 Task: Add Mike's Hot Honey Honey with a Kick, Sweetness & Heat, Gluten-Free & Paleo to the cart.
Action: Mouse moved to (331, 151)
Screenshot: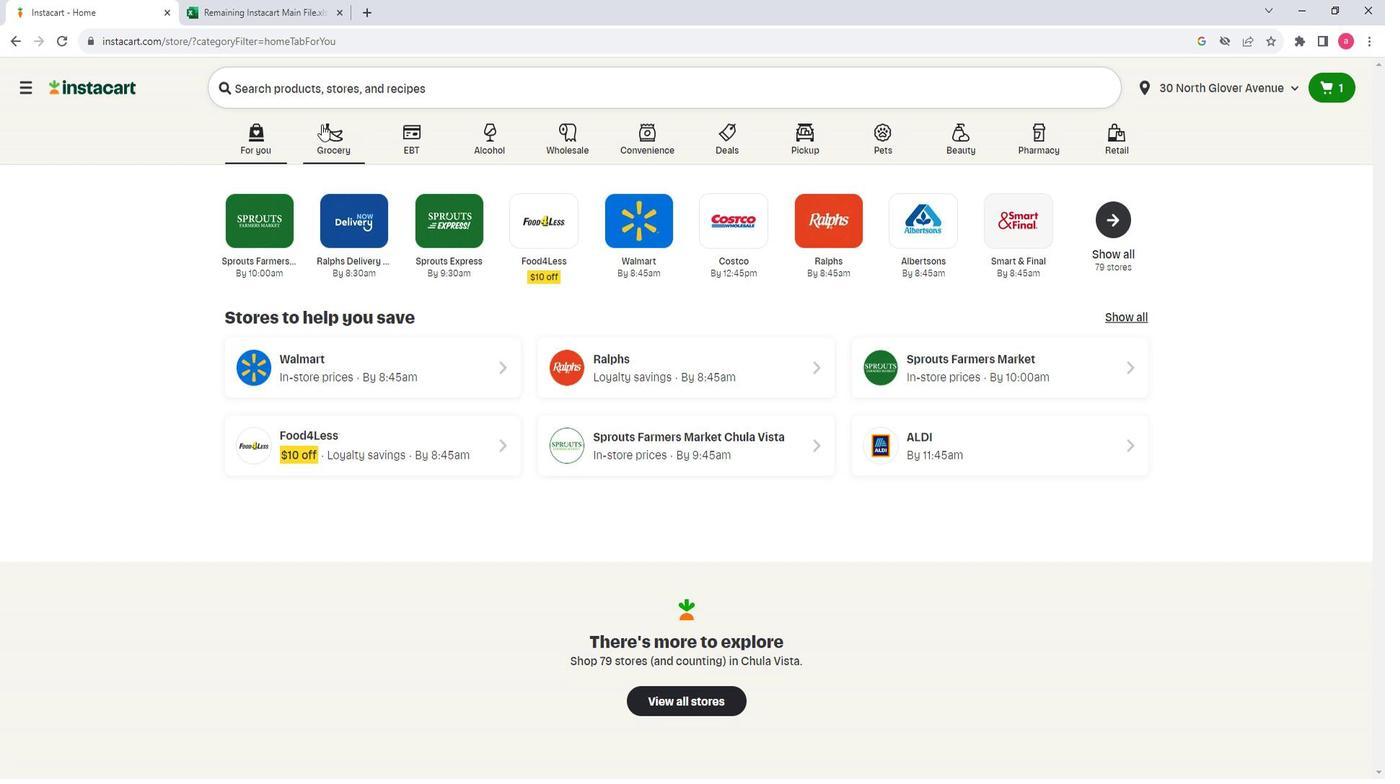 
Action: Mouse pressed left at (331, 151)
Screenshot: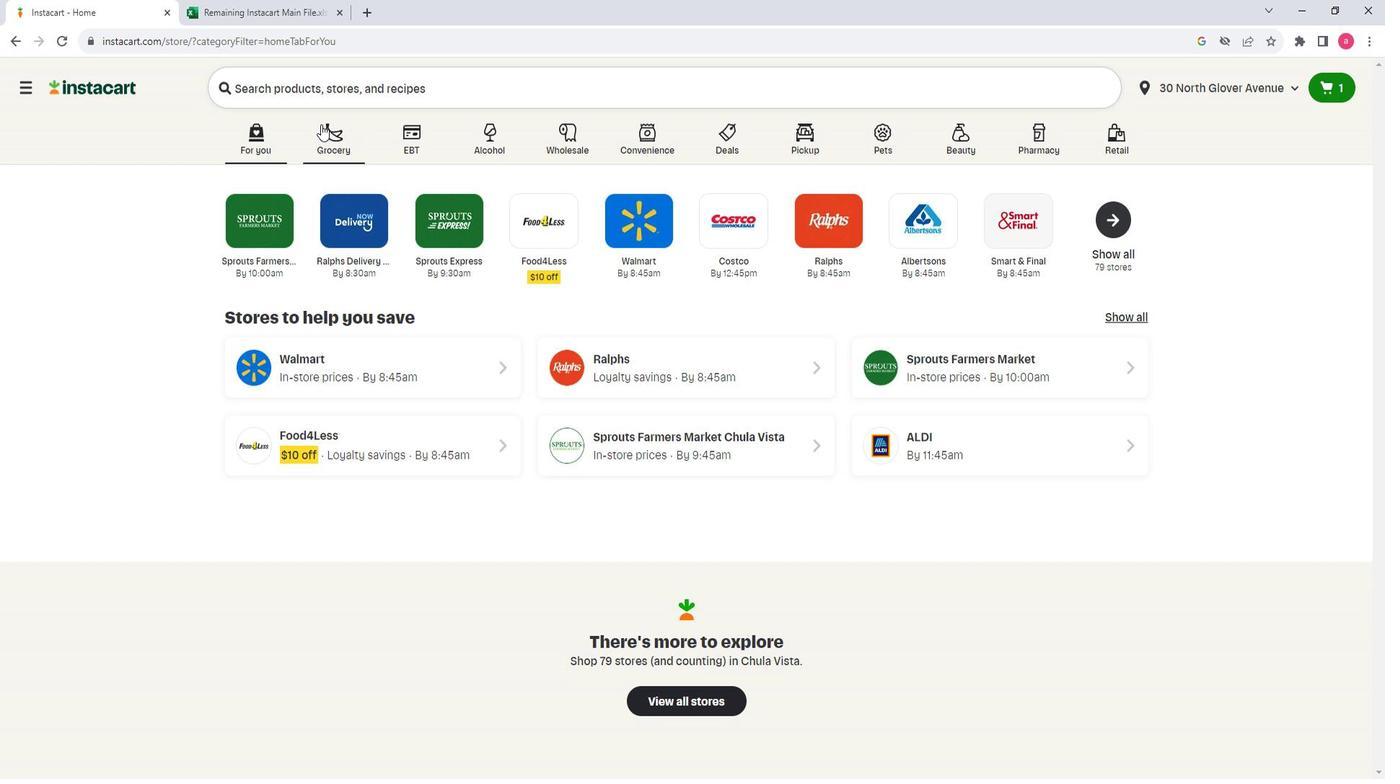 
Action: Mouse moved to (454, 442)
Screenshot: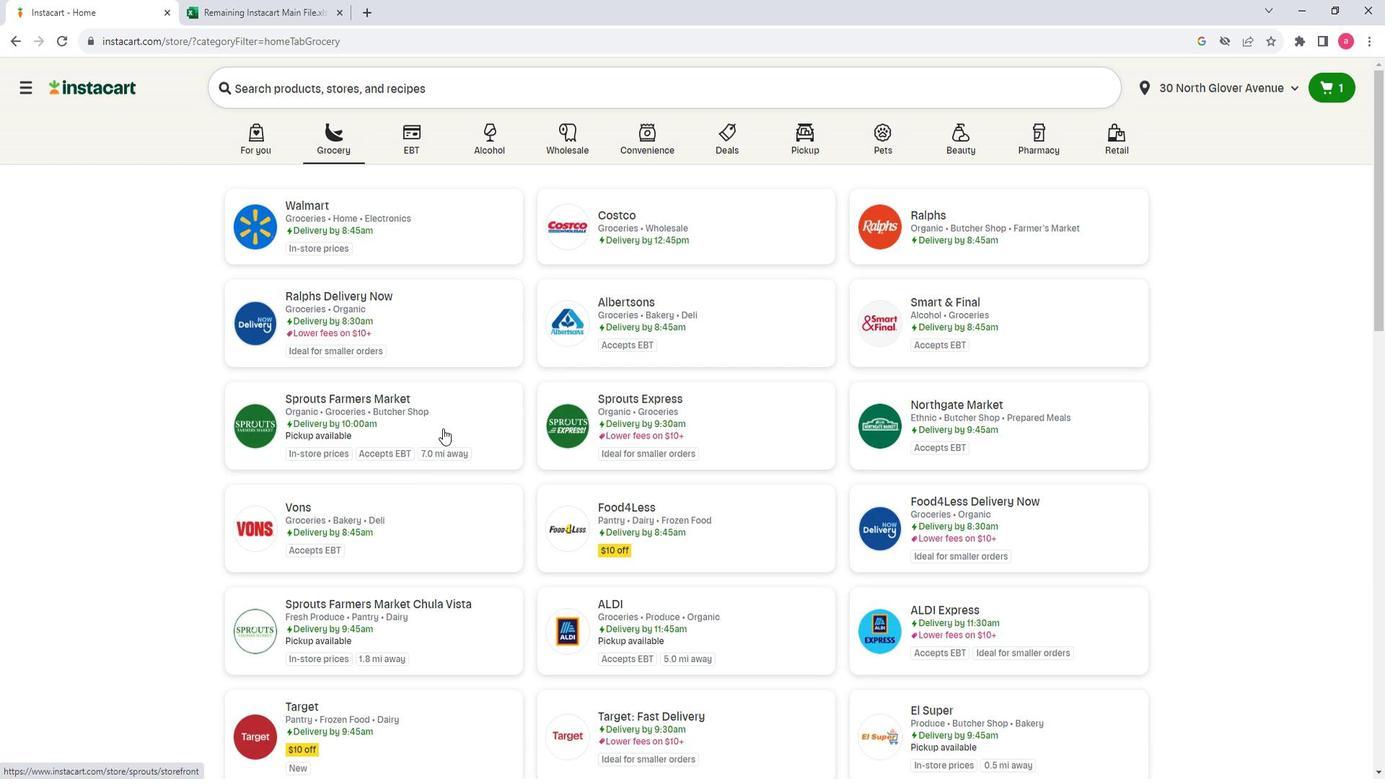 
Action: Mouse pressed left at (454, 442)
Screenshot: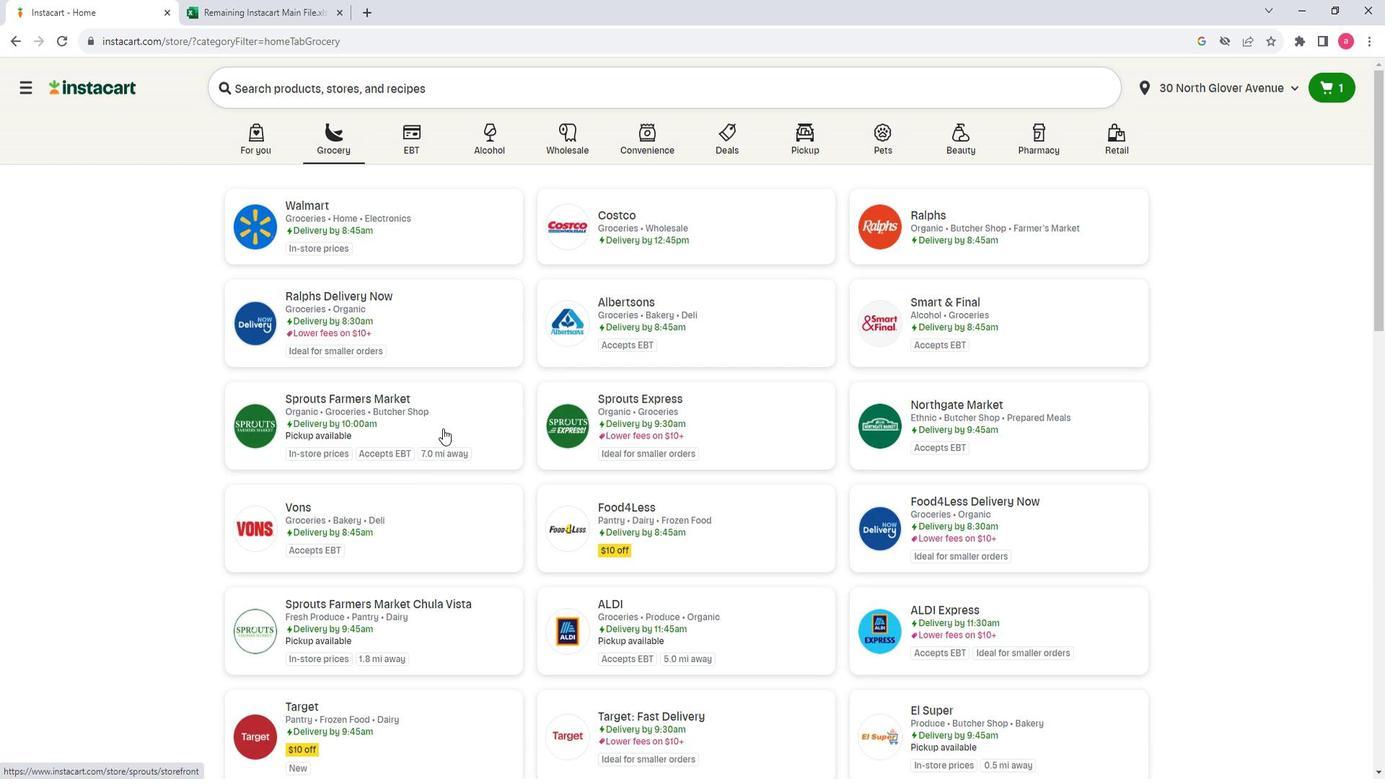 
Action: Mouse moved to (147, 515)
Screenshot: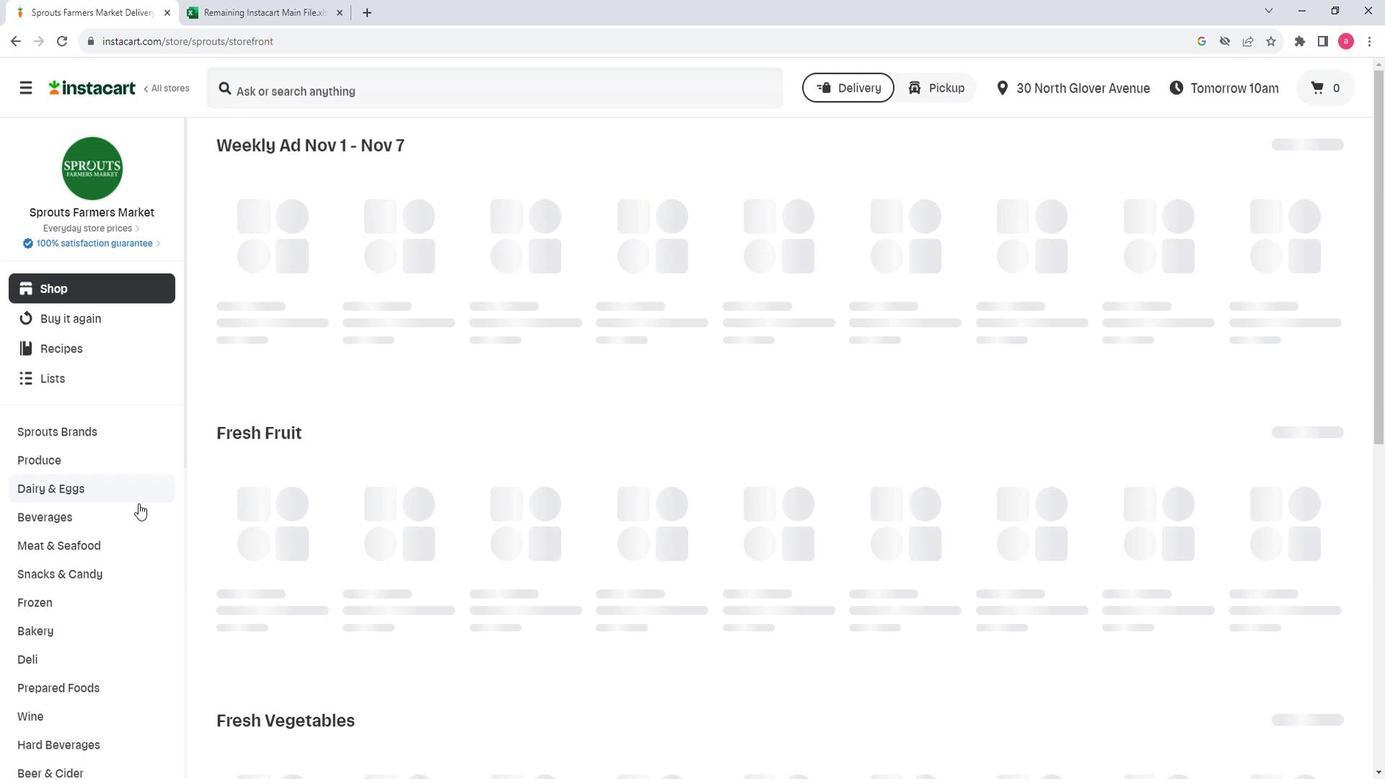 
Action: Mouse scrolled (147, 514) with delta (0, 0)
Screenshot: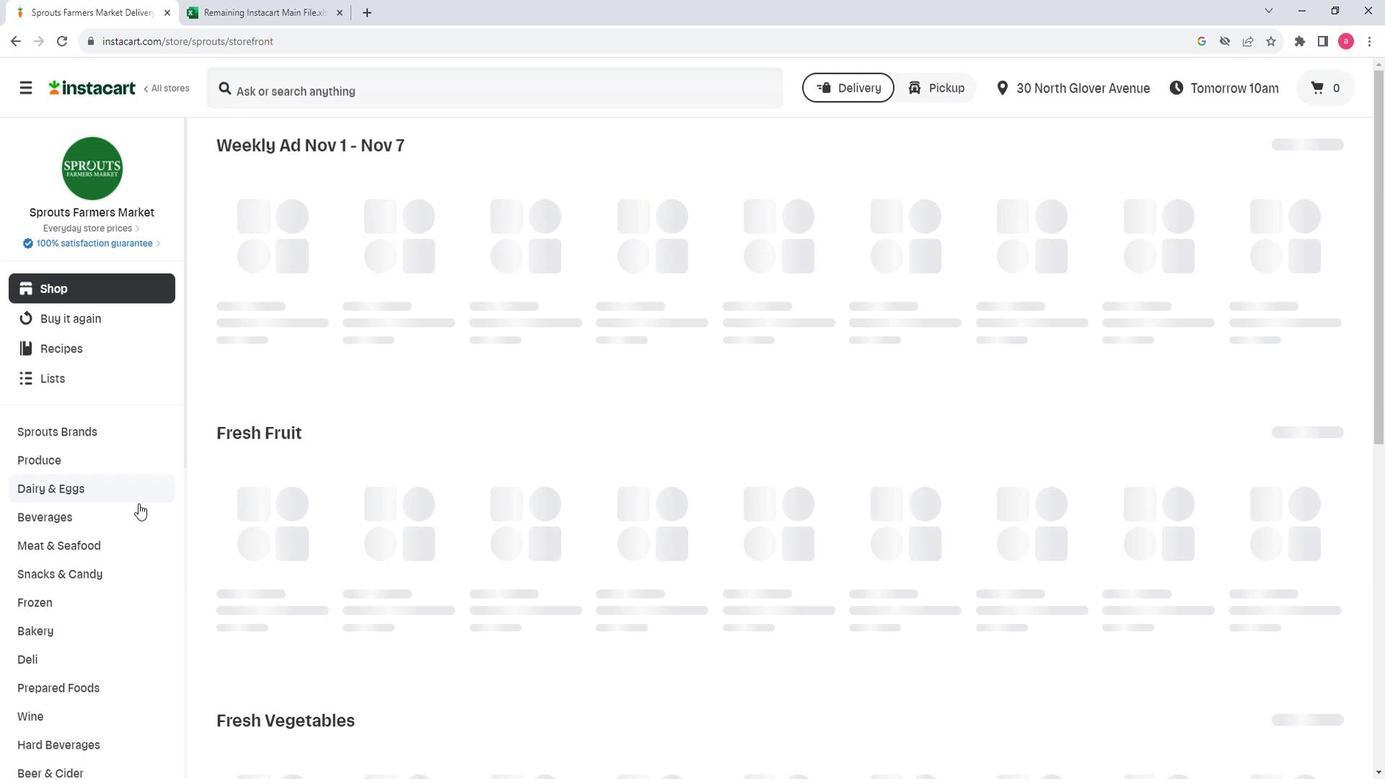 
Action: Mouse moved to (147, 516)
Screenshot: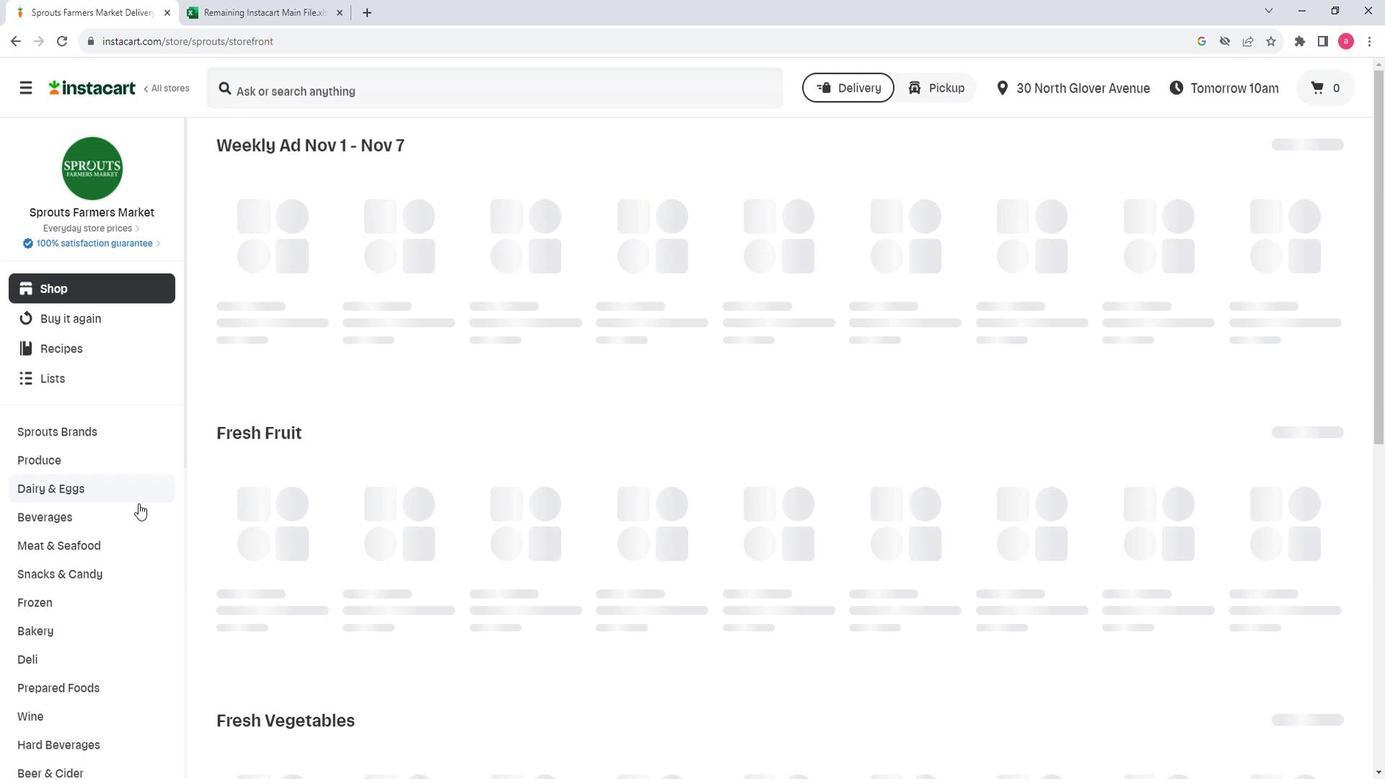 
Action: Mouse scrolled (147, 516) with delta (0, 0)
Screenshot: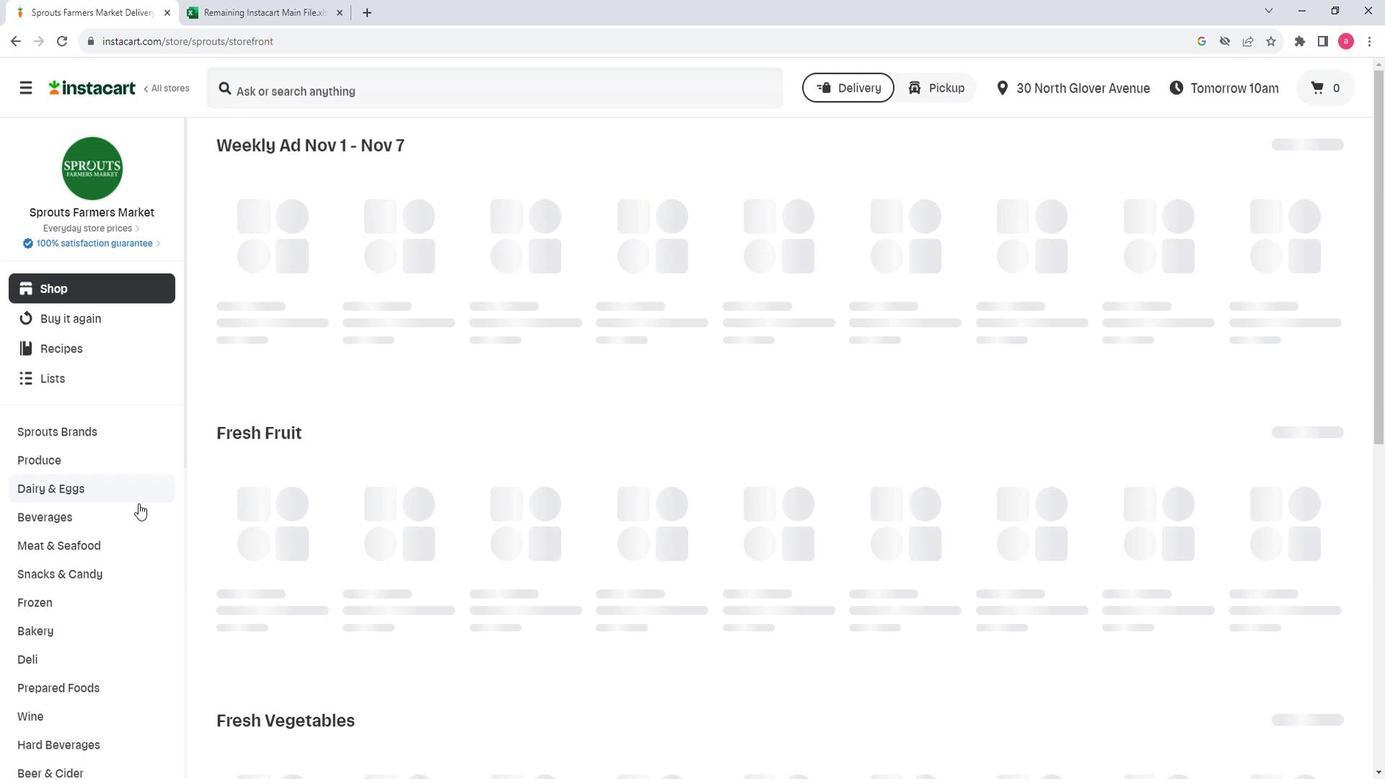 
Action: Mouse moved to (147, 516)
Screenshot: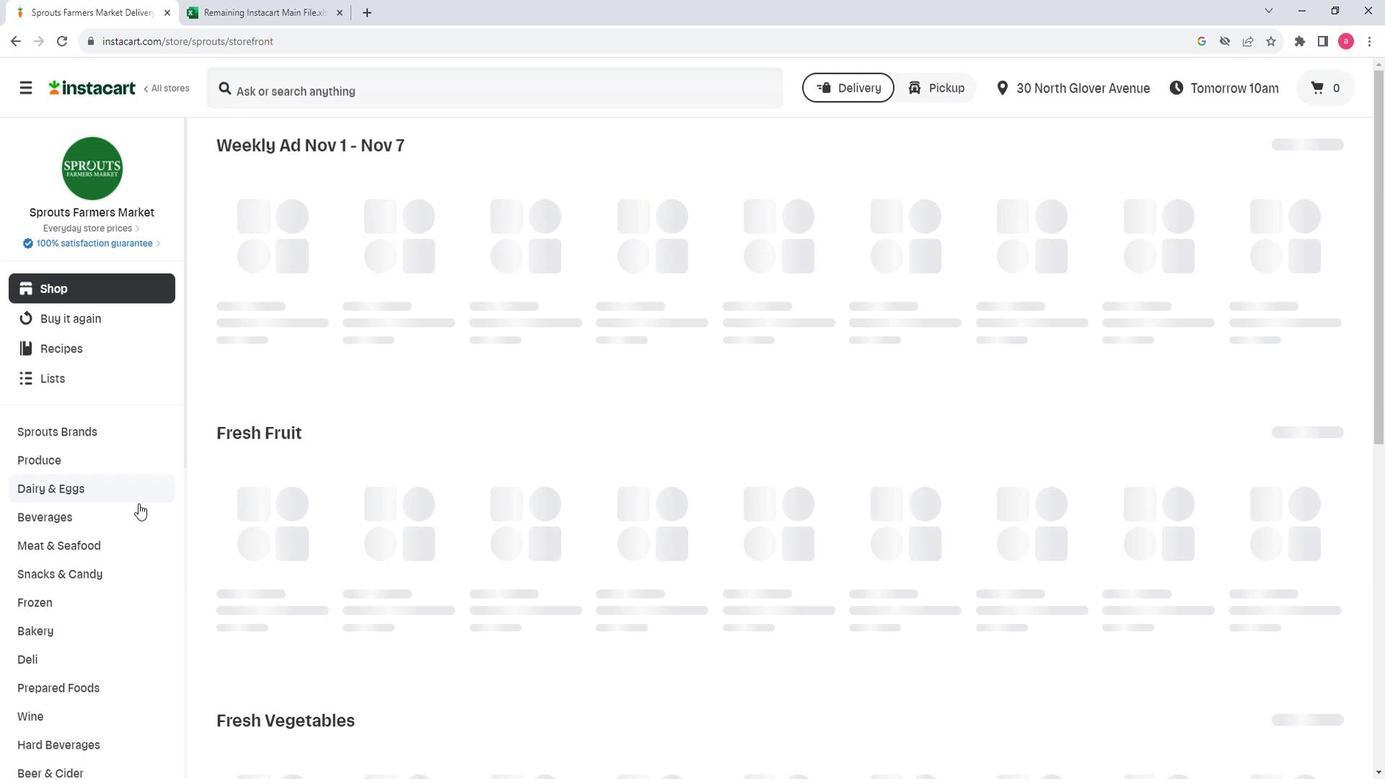 
Action: Mouse scrolled (147, 516) with delta (0, 0)
Screenshot: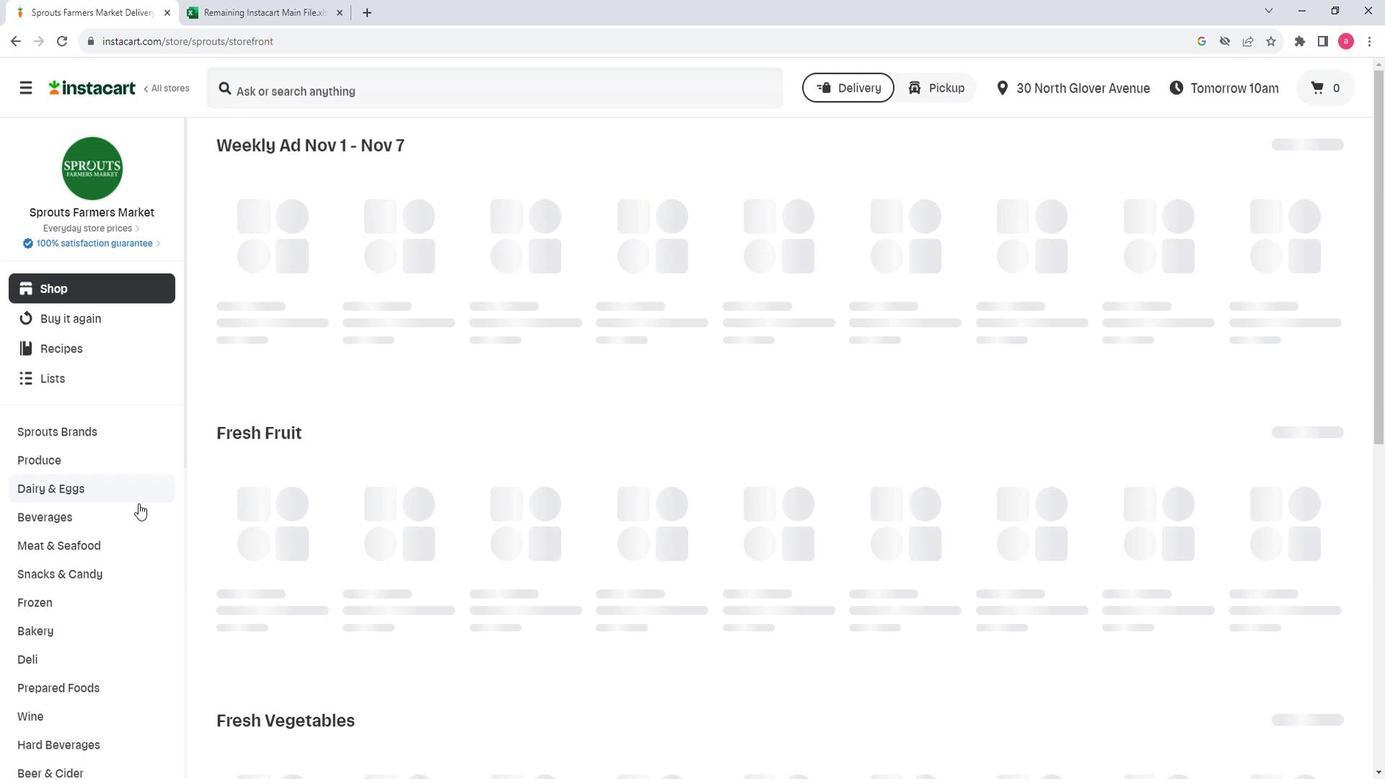 
Action: Mouse scrolled (147, 516) with delta (0, 0)
Screenshot: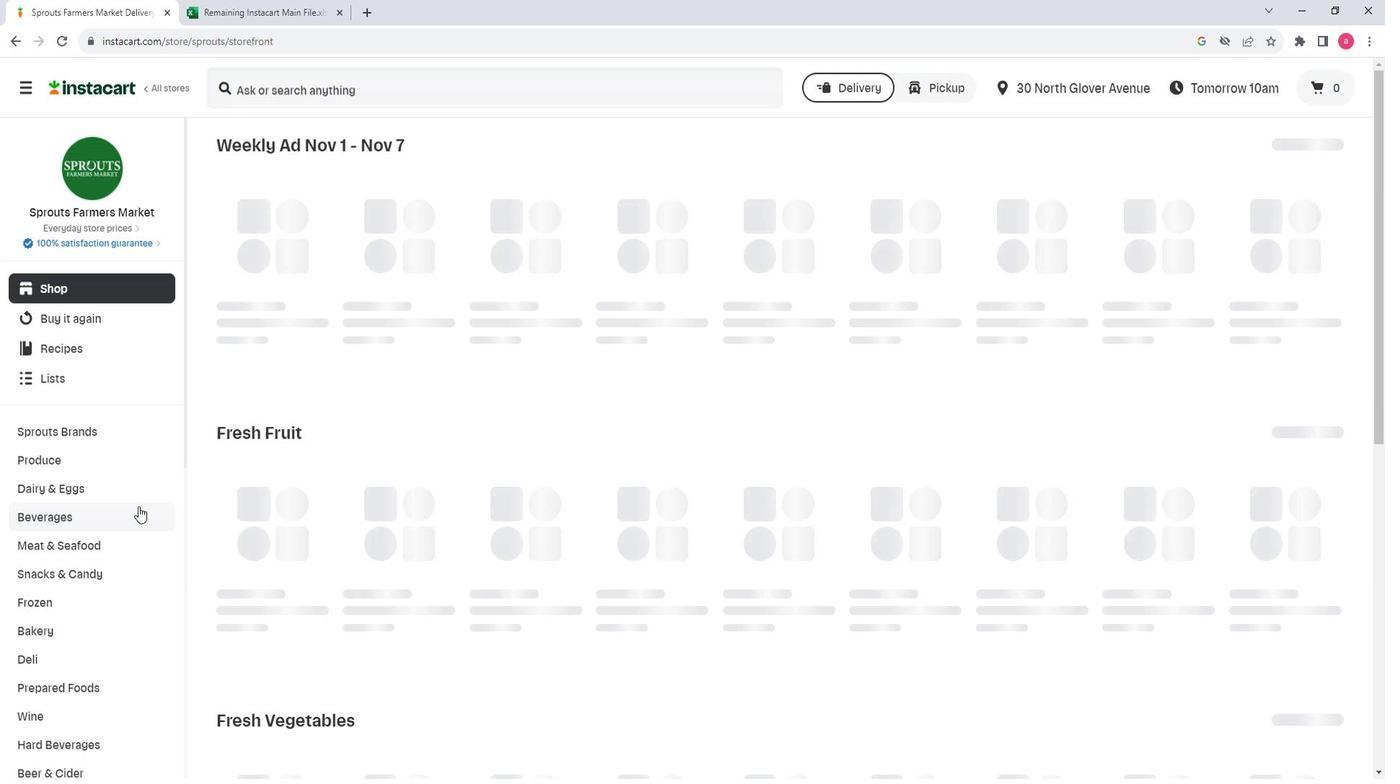 
Action: Mouse scrolled (147, 516) with delta (0, 0)
Screenshot: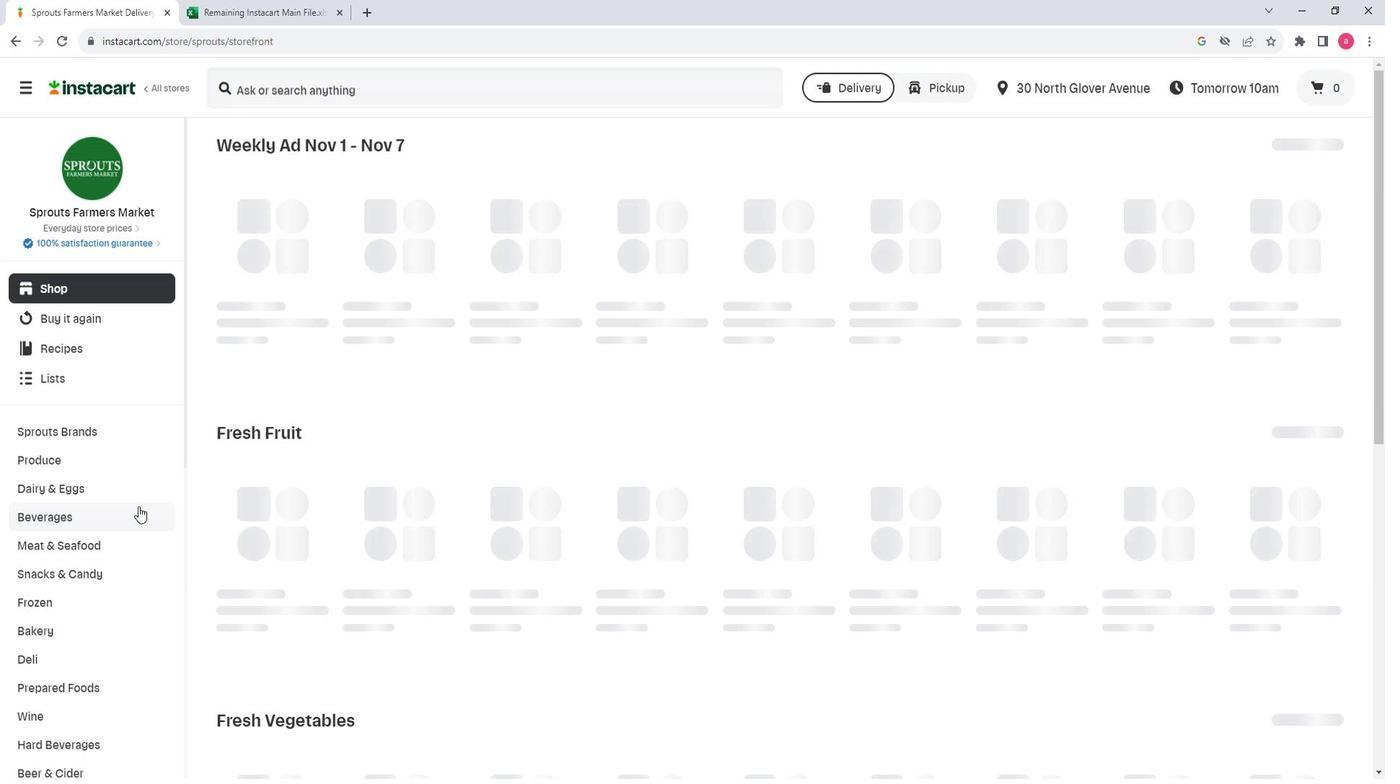 
Action: Mouse moved to (149, 518)
Screenshot: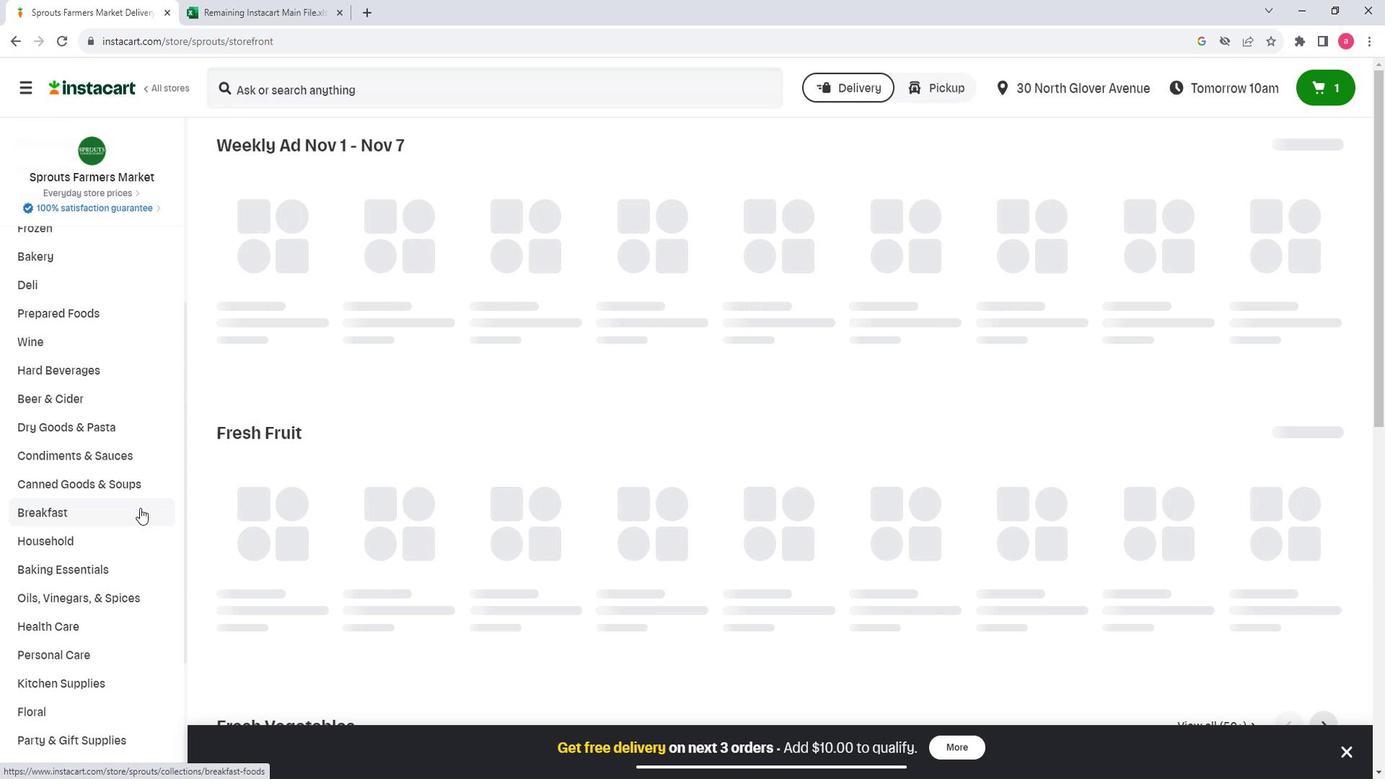 
Action: Mouse scrolled (149, 517) with delta (0, 0)
Screenshot: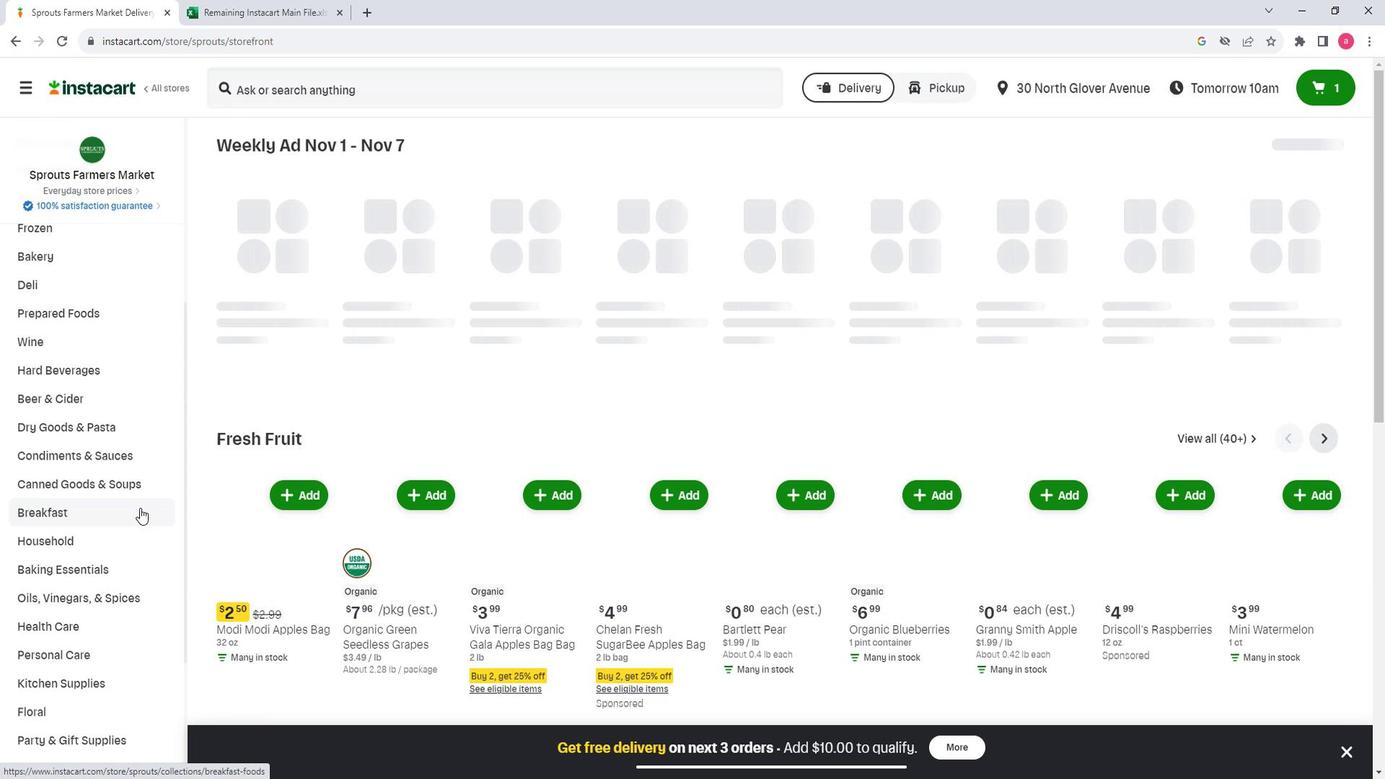 
Action: Mouse scrolled (149, 517) with delta (0, 0)
Screenshot: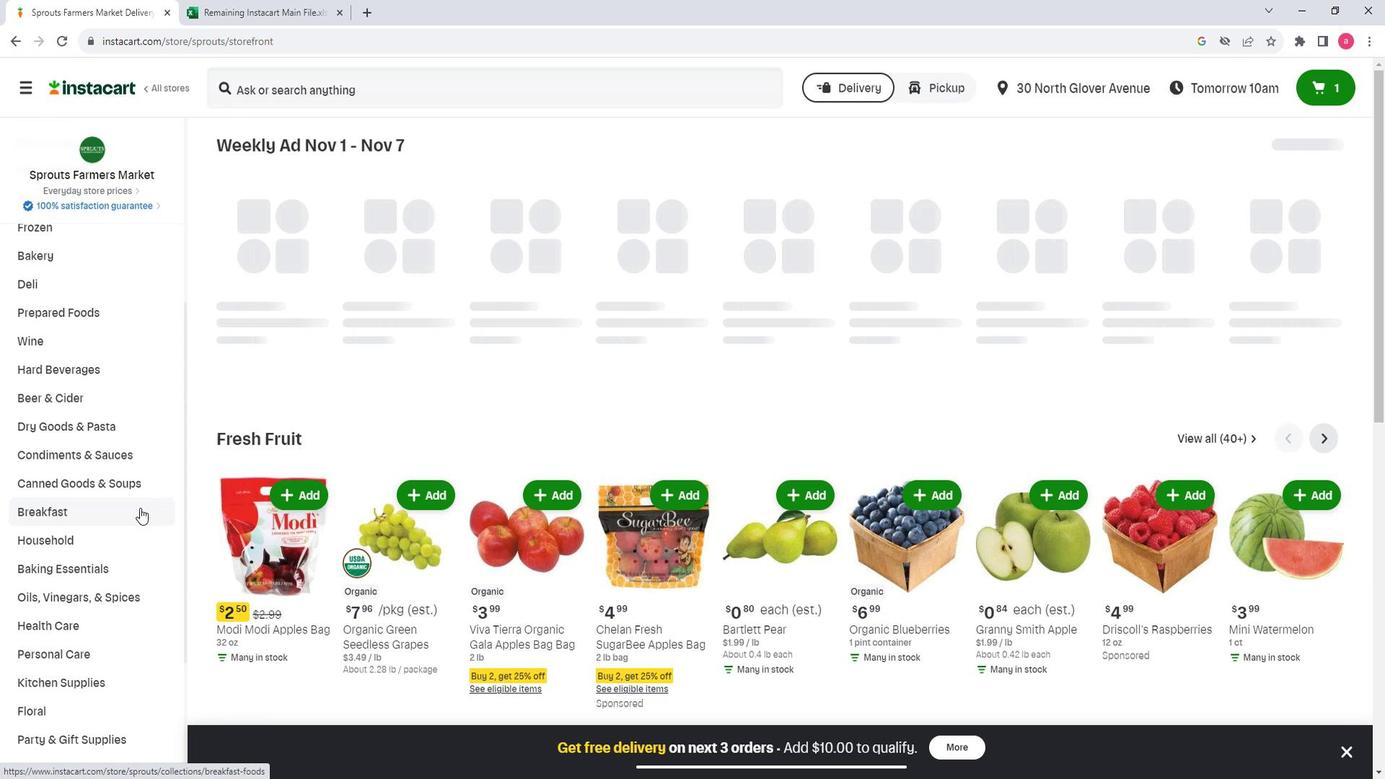 
Action: Mouse moved to (80, 437)
Screenshot: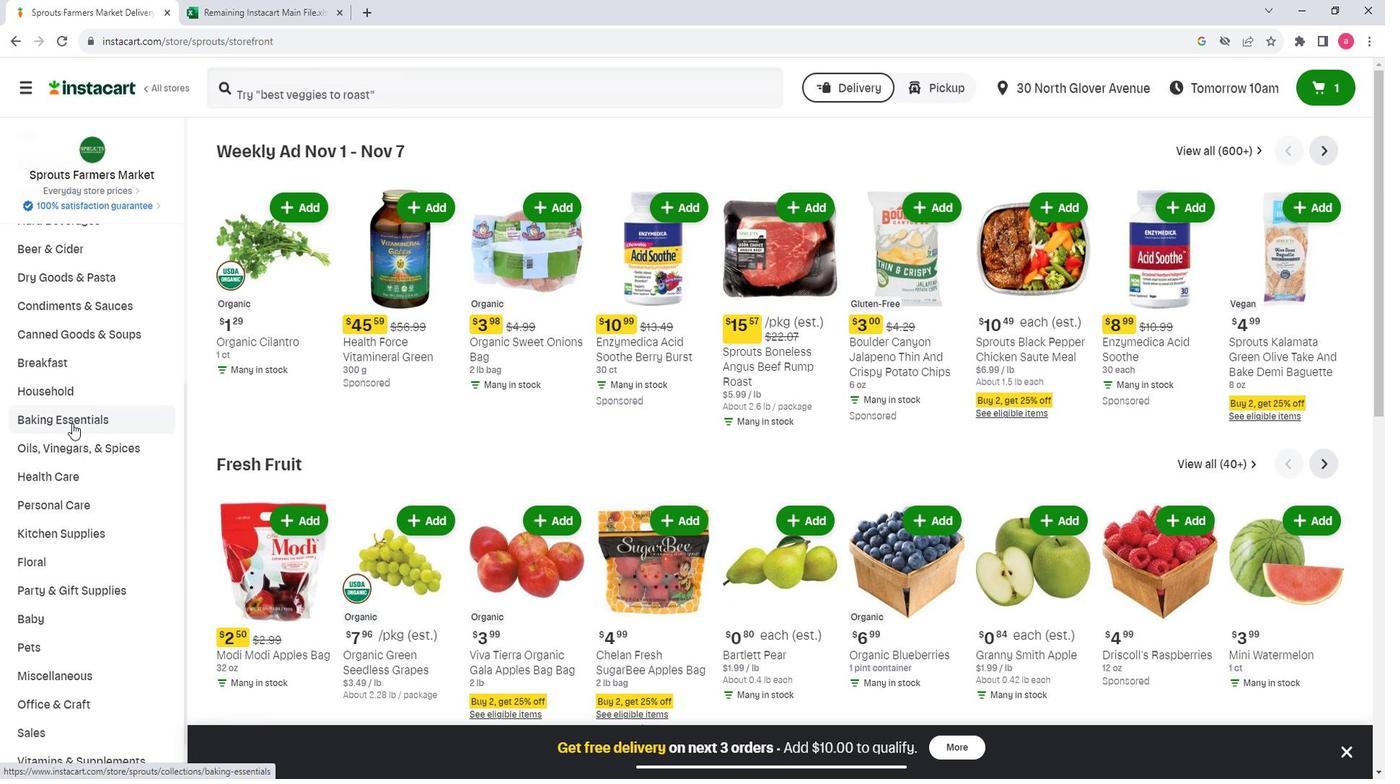 
Action: Mouse pressed left at (80, 437)
Screenshot: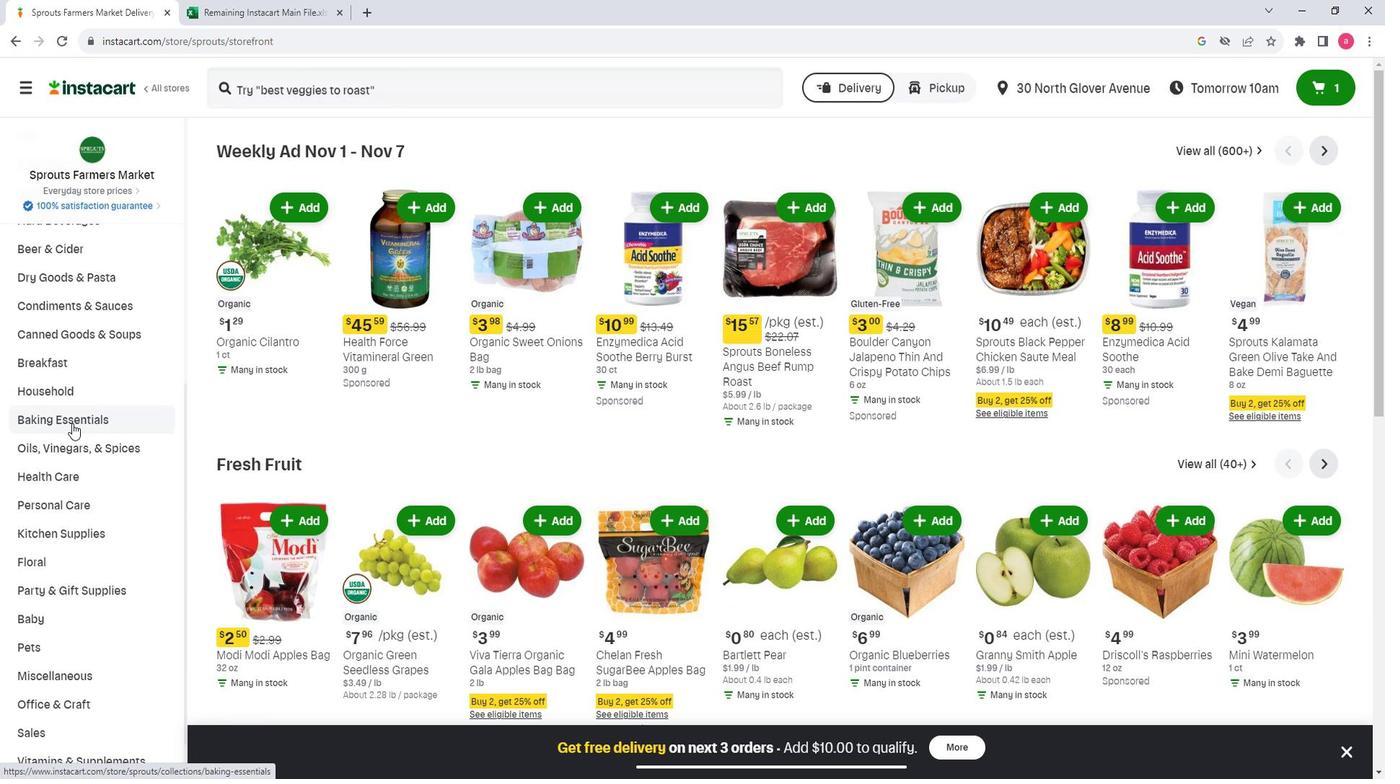 
Action: Mouse moved to (901, 212)
Screenshot: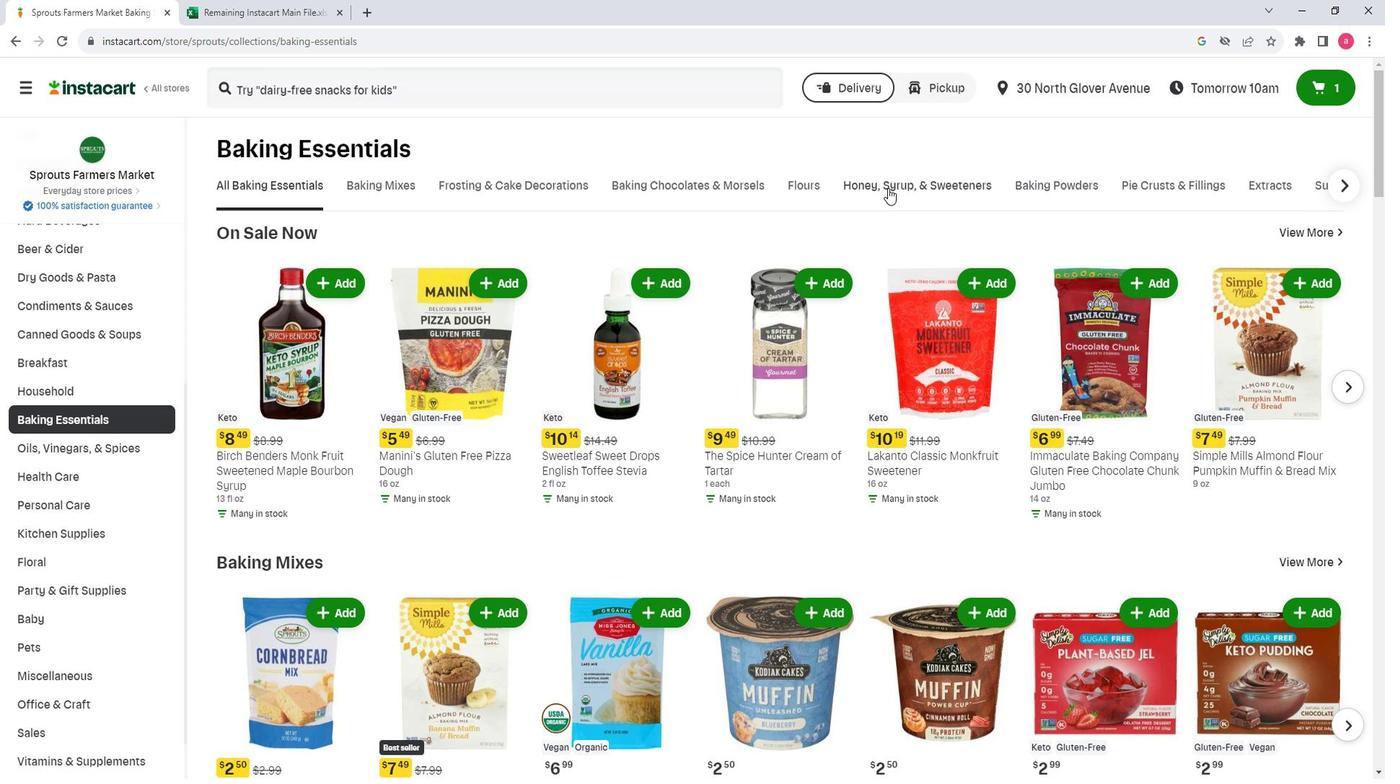 
Action: Mouse pressed left at (901, 212)
Screenshot: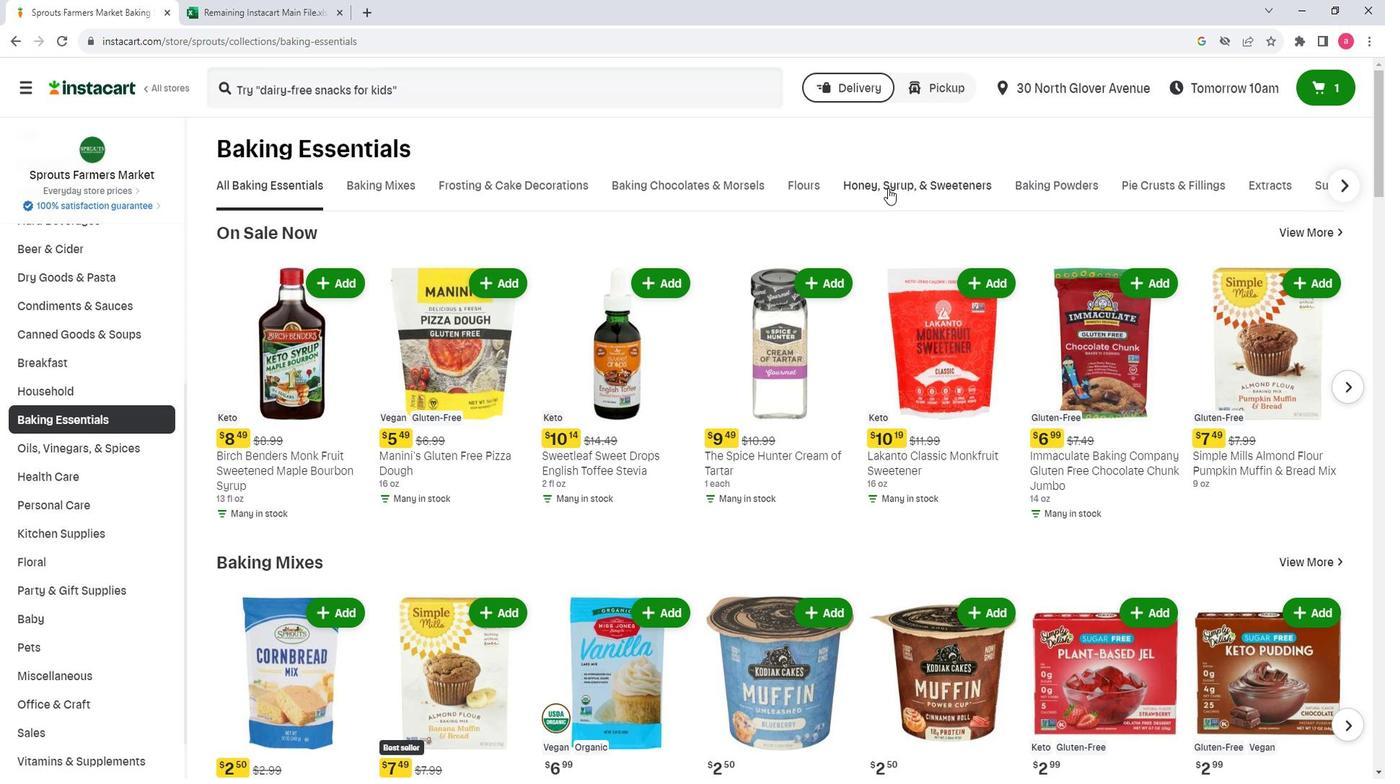 
Action: Mouse moved to (436, 272)
Screenshot: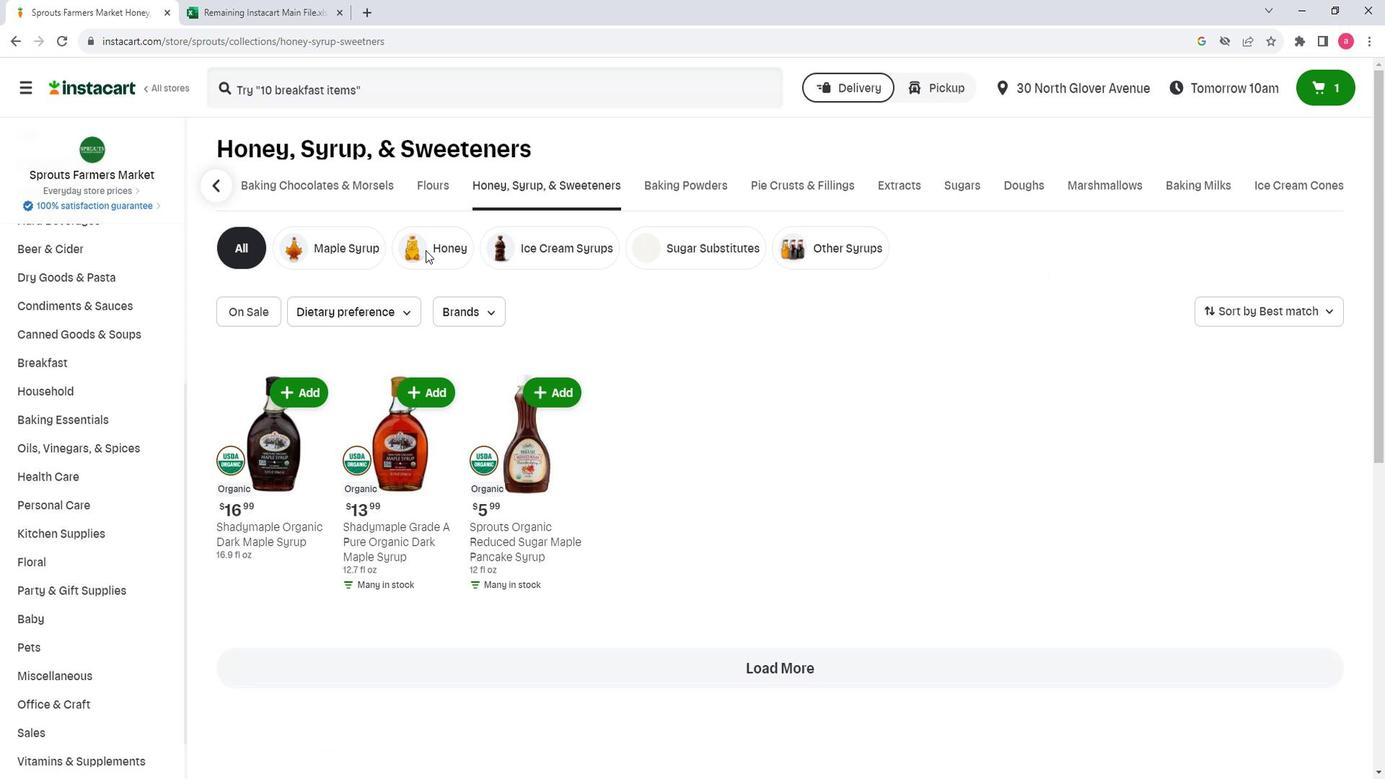 
Action: Mouse pressed left at (436, 272)
Screenshot: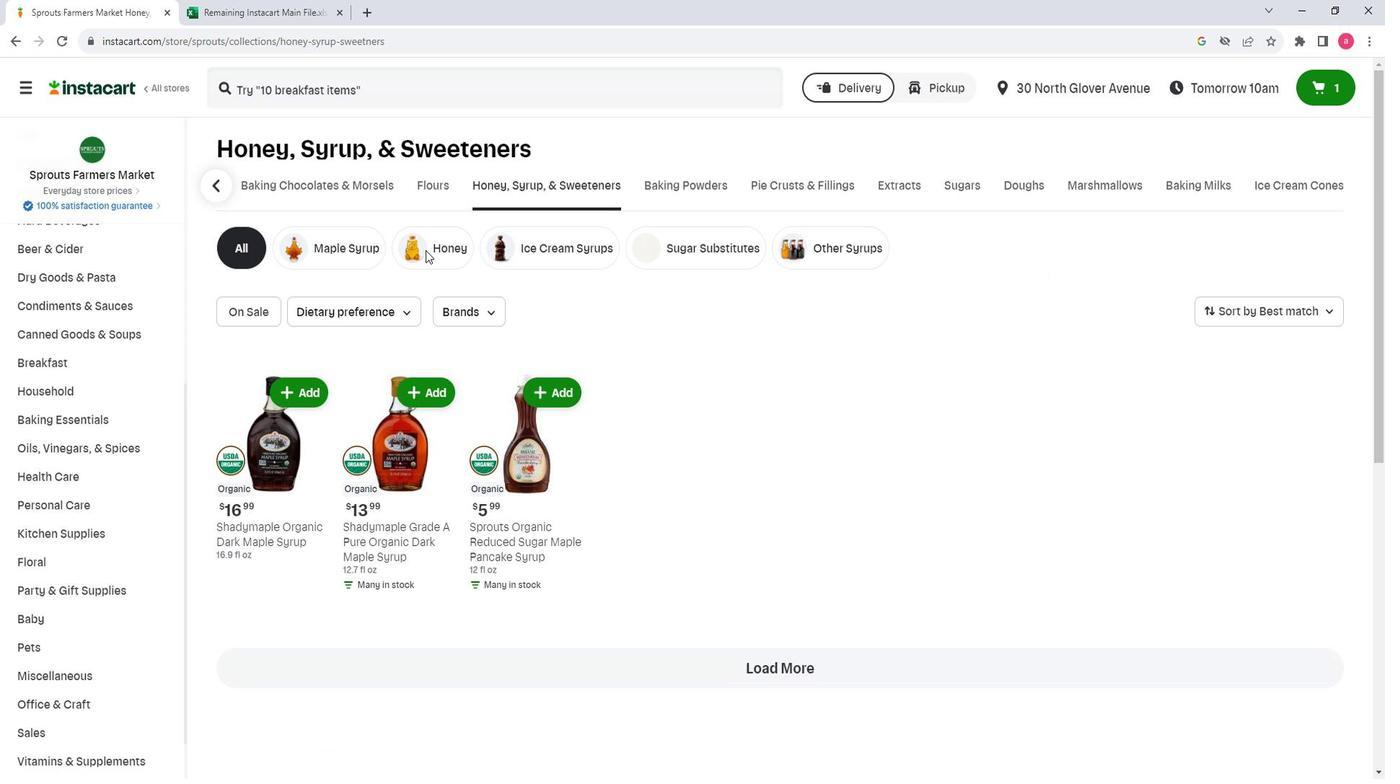 
Action: Mouse moved to (431, 116)
Screenshot: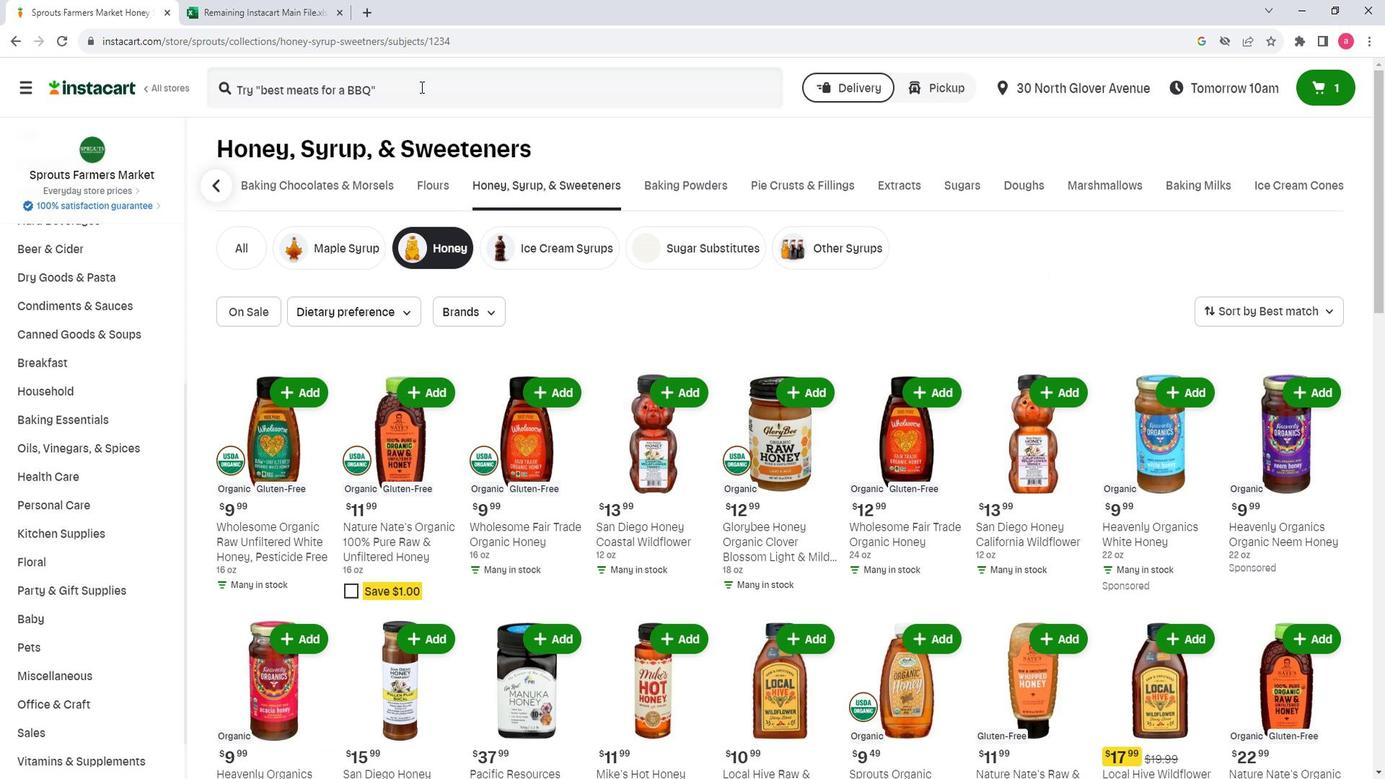 
Action: Mouse pressed left at (431, 116)
Screenshot: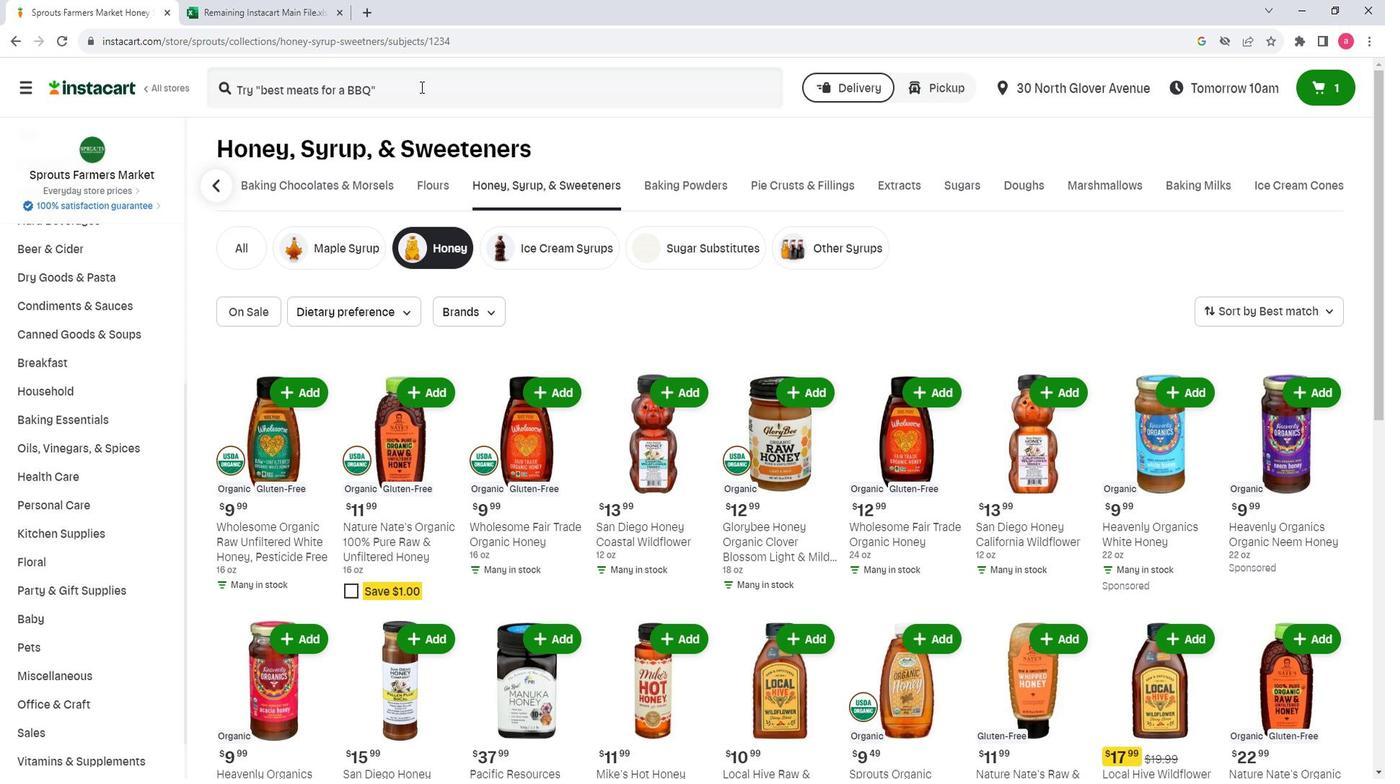 
Action: Key pressed <Key.shift>Mike's
Screenshot: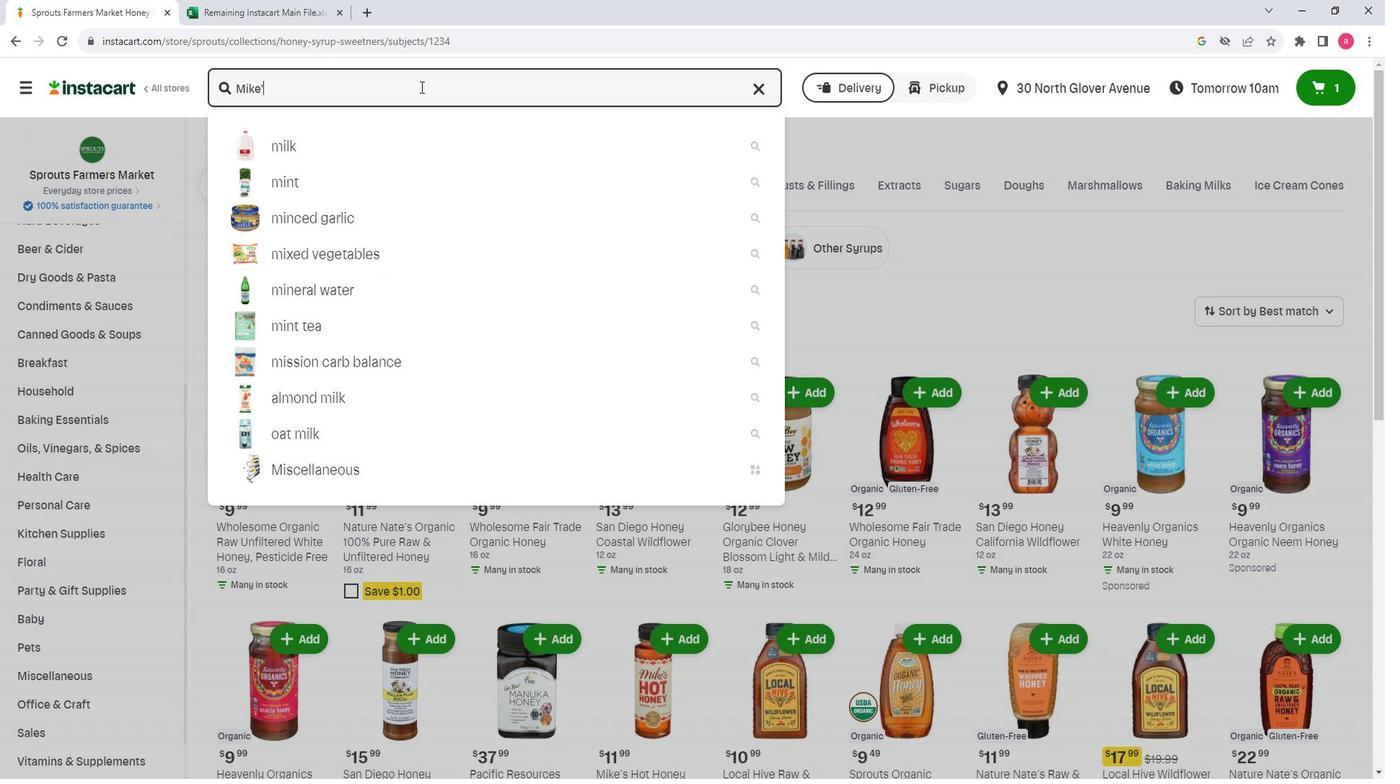 
Action: Mouse moved to (431, 116)
Screenshot: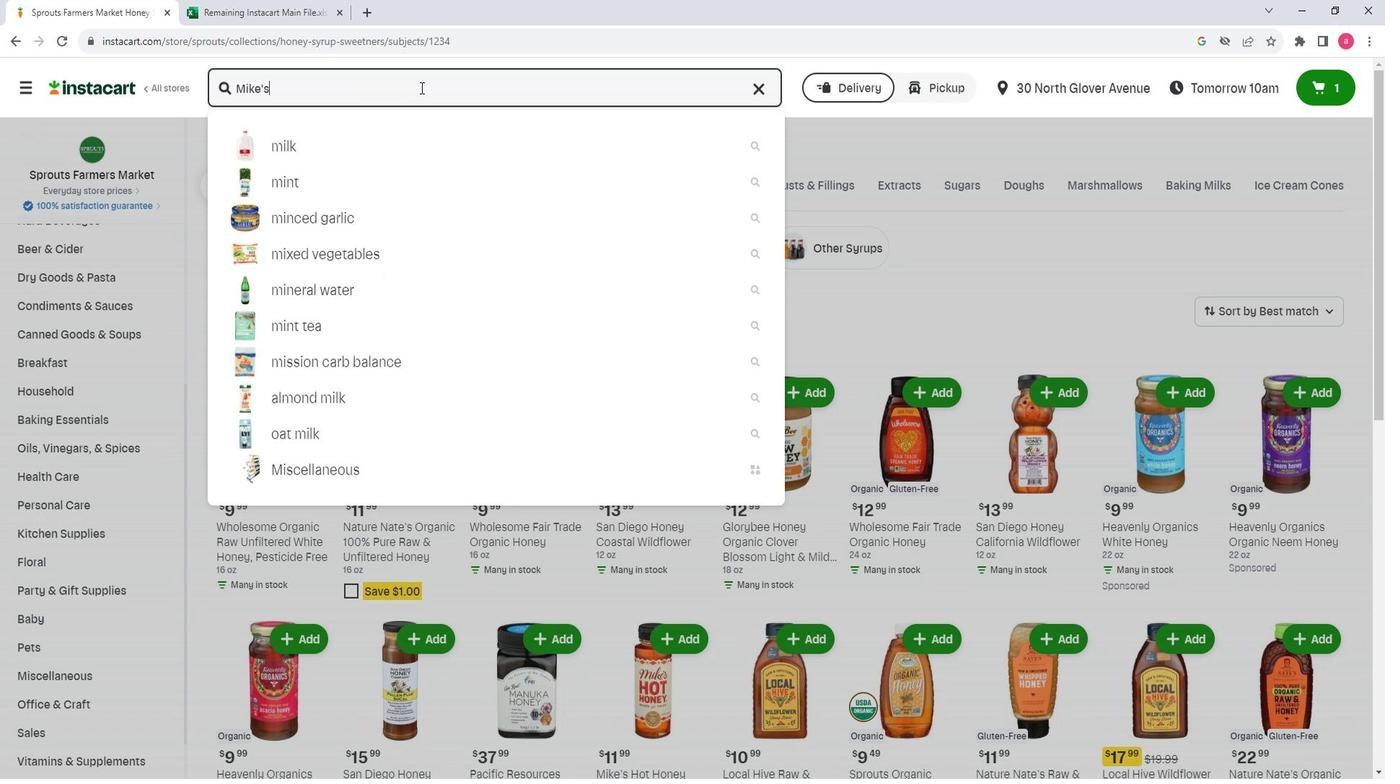 
Action: Key pressed <Key.space><Key.shift><Key.shift><Key.shift><Key.shift><Key.shift><Key.shift><Key.shift><Key.shift><Key.shift><Key.shift><Key.shift><Key.shift><Key.shift><Key.shift><Key.shift><Key.shift><Key.shift><Key.shift><Key.shift><Key.shift><Key.shift><Key.shift>Hot<Key.space><Key.shift>Honey<Key.space>with<Key.space>a<Key.space><Key.shift>Kick,<Key.space><Key.shift>Sweetness<Key.space><Key.shift><Key.shift><Key.shift><Key.shift><Key.shift><Key.shift><Key.shift><Key.shift><Key.shift><Key.shift><Key.shift><Key.shift><Key.shift><Key.shift><Key.shift><Key.shift><Key.shift>&<Key.space><Key.shift>Heat,<Key.space><Key.shift>Gluten-<Key.shift>Free<Key.space><Key.shift><Key.shift><Key.shift>&<Key.space><Key.shift><Key.shift><Key.shift><Key.shift><Key.shift><Key.shift><Key.shift><Key.shift><Key.shift><Key.shift><Key.shift><Key.shift><Key.shift><Key.shift><Key.shift>Paleo<Key.enter>
Screenshot: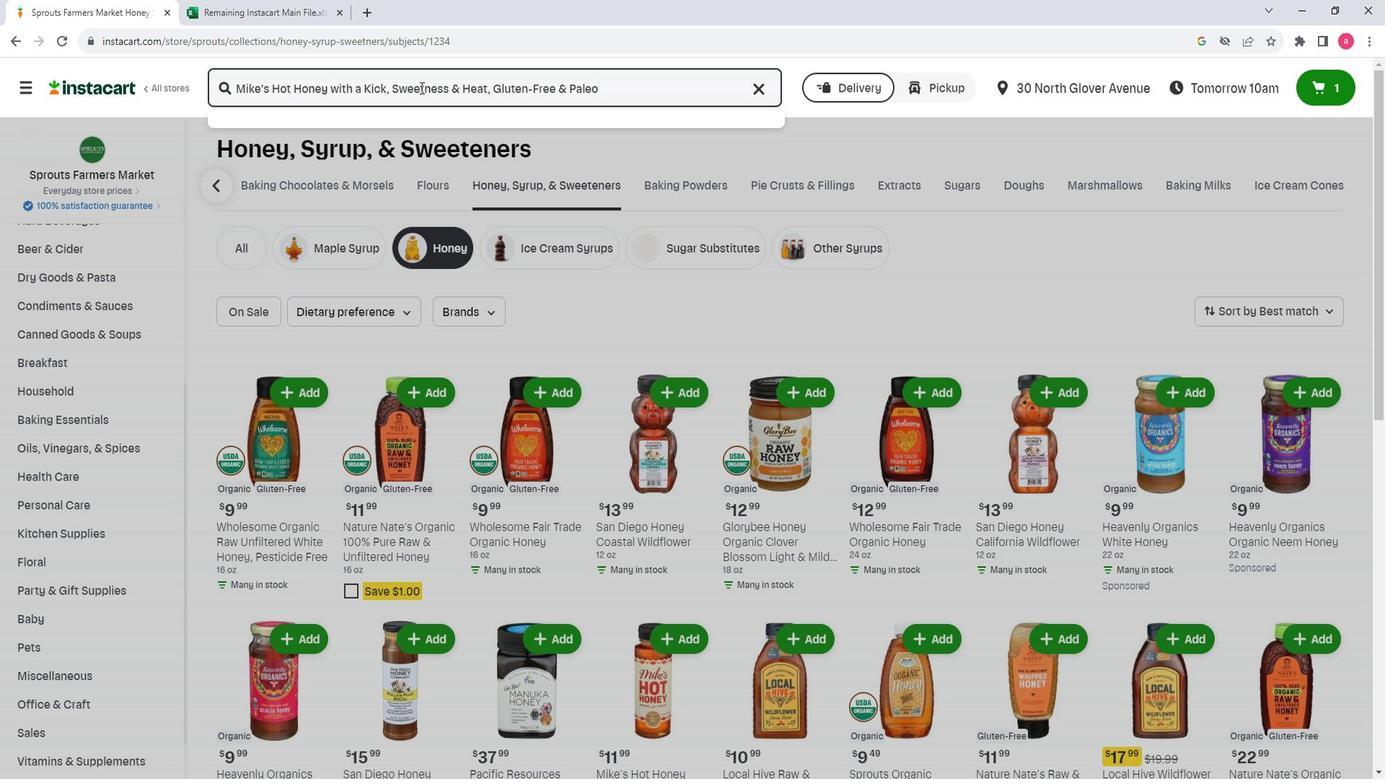 
Action: Mouse moved to (397, 230)
Screenshot: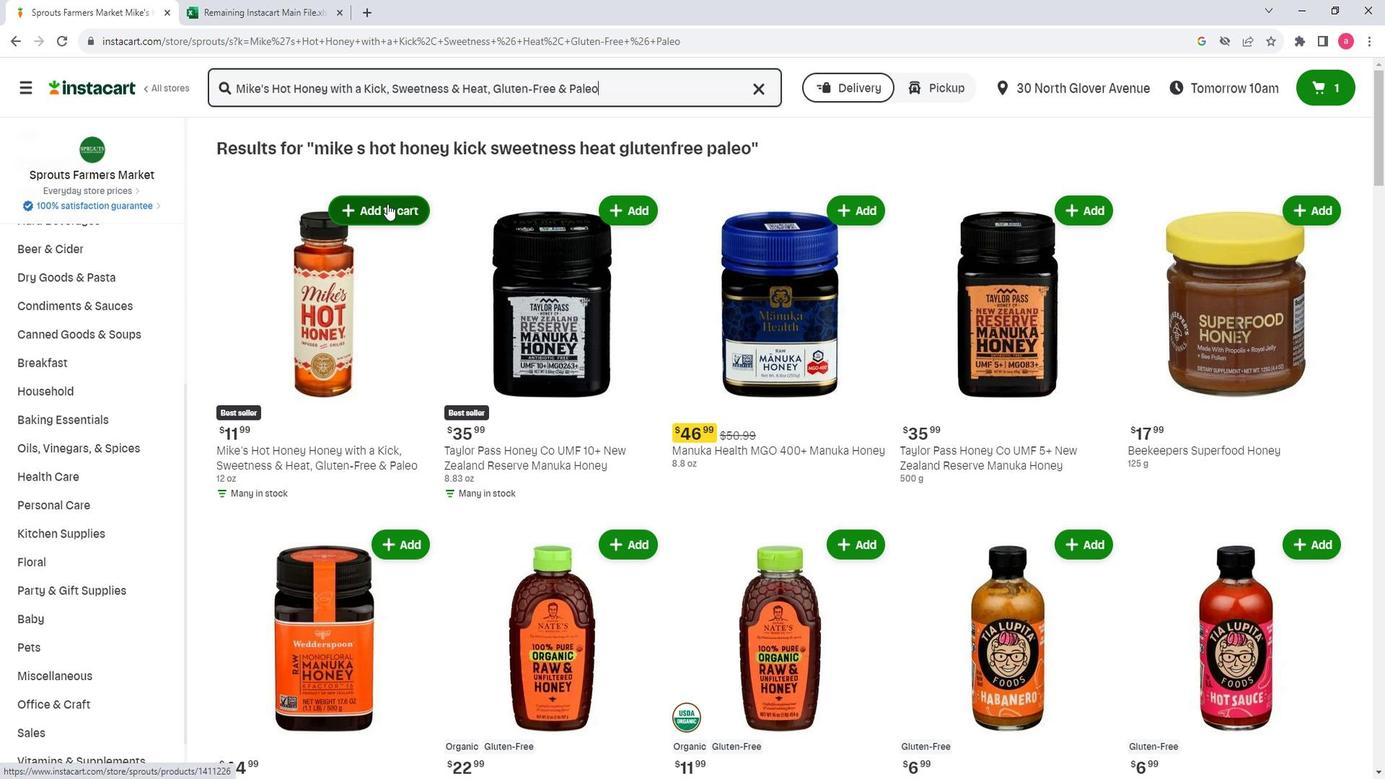
Action: Mouse pressed left at (397, 230)
Screenshot: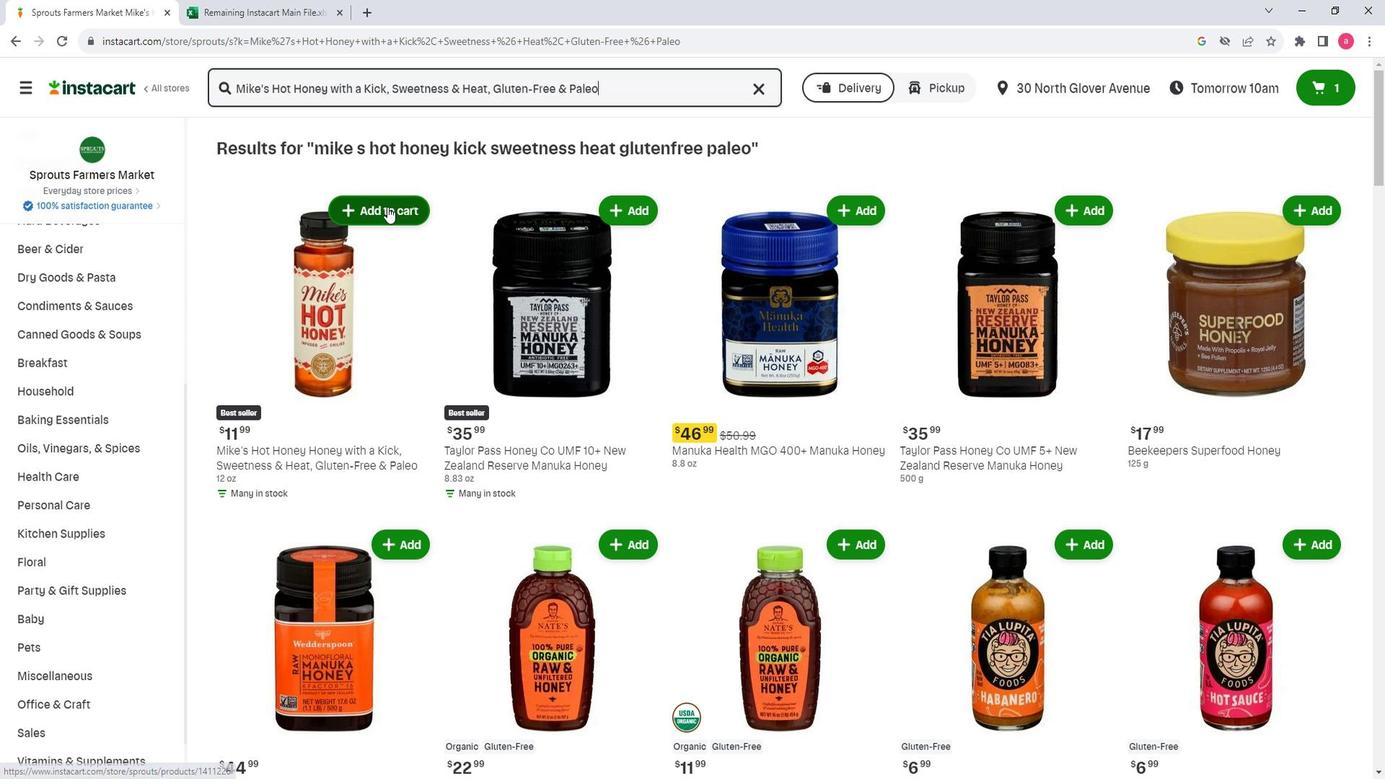 
Action: Mouse moved to (400, 325)
Screenshot: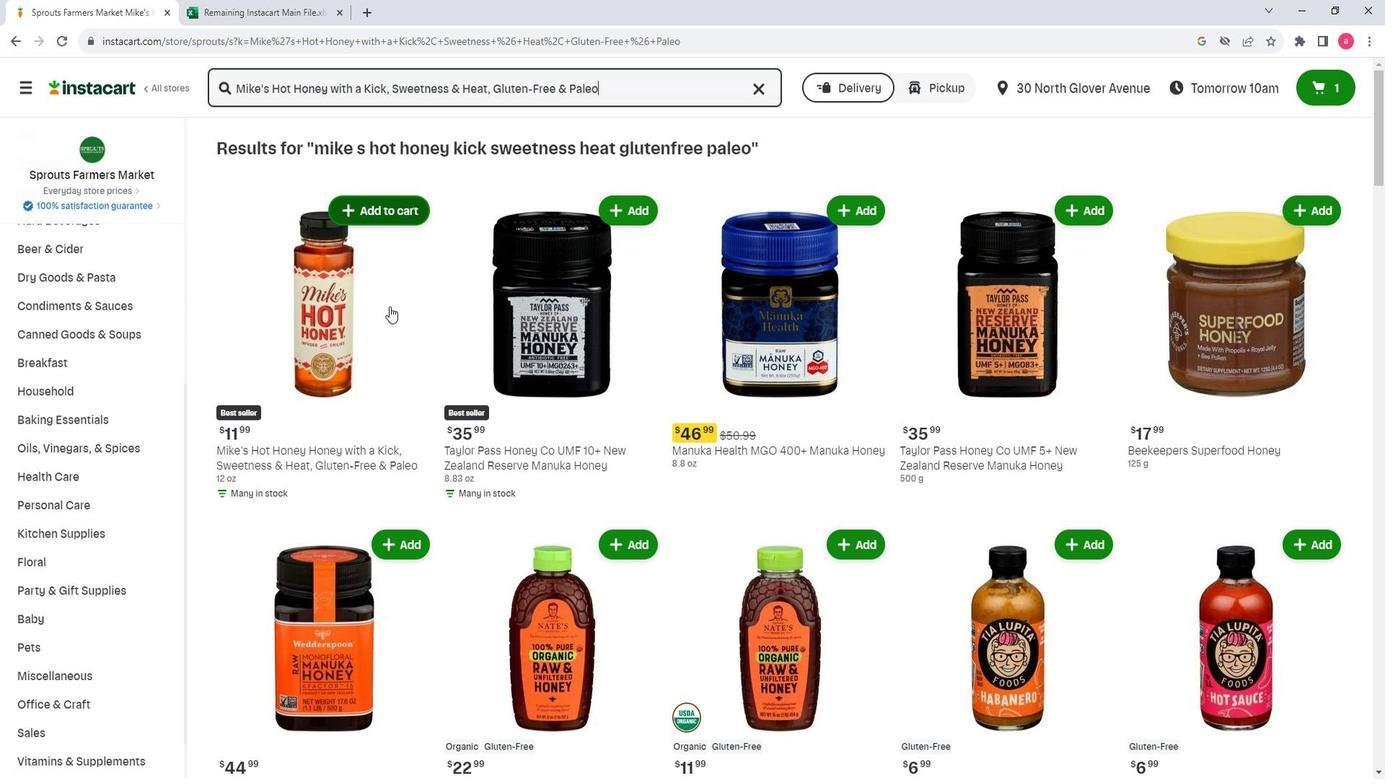 
